 Task: Sort the products in the category "Homeopathic Care" by relevance.
Action: Mouse moved to (223, 107)
Screenshot: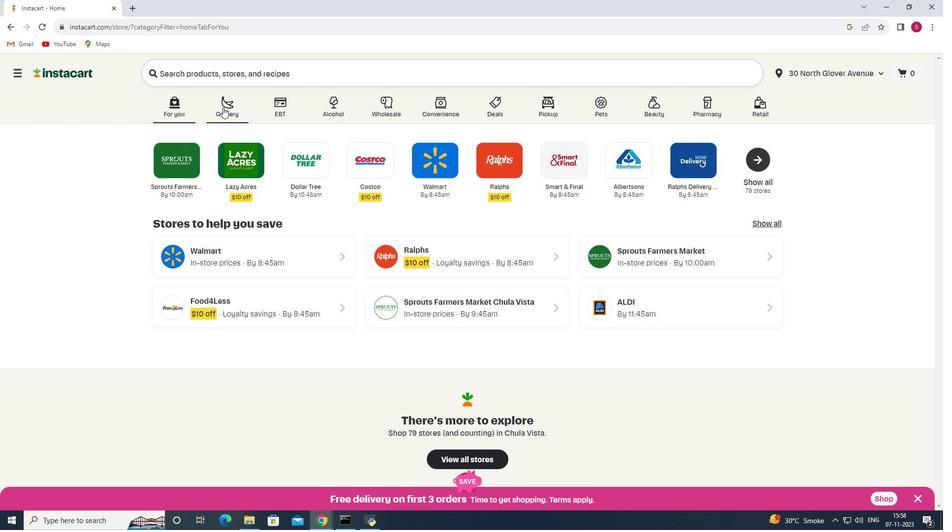 
Action: Mouse pressed left at (223, 107)
Screenshot: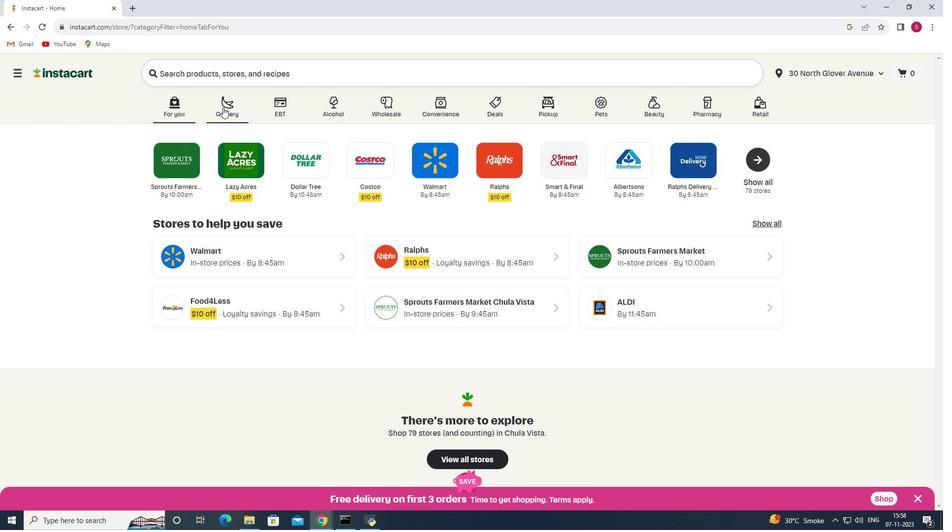 
Action: Mouse moved to (226, 280)
Screenshot: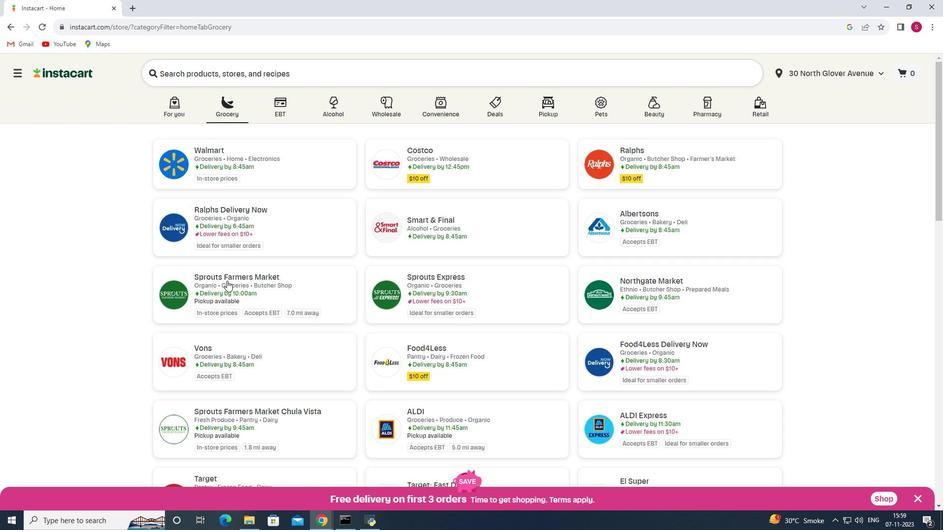 
Action: Mouse pressed left at (226, 280)
Screenshot: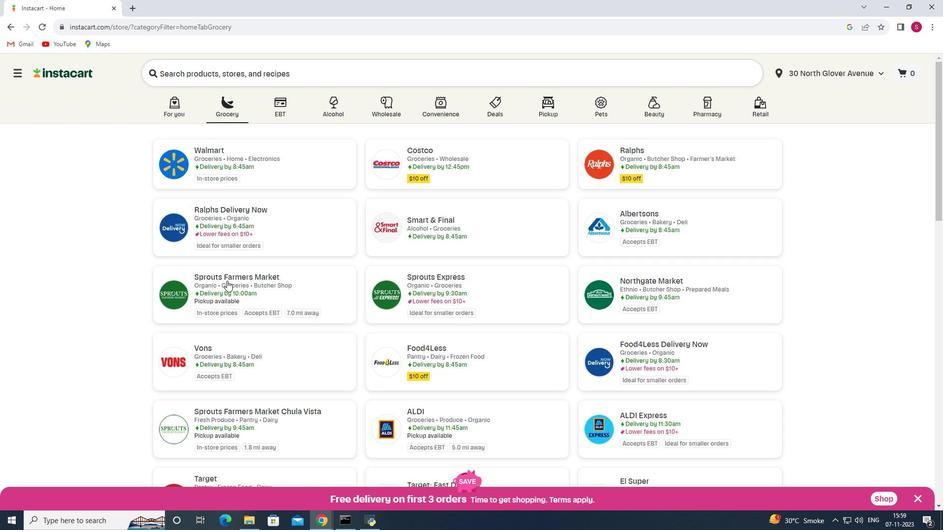 
Action: Mouse moved to (35, 285)
Screenshot: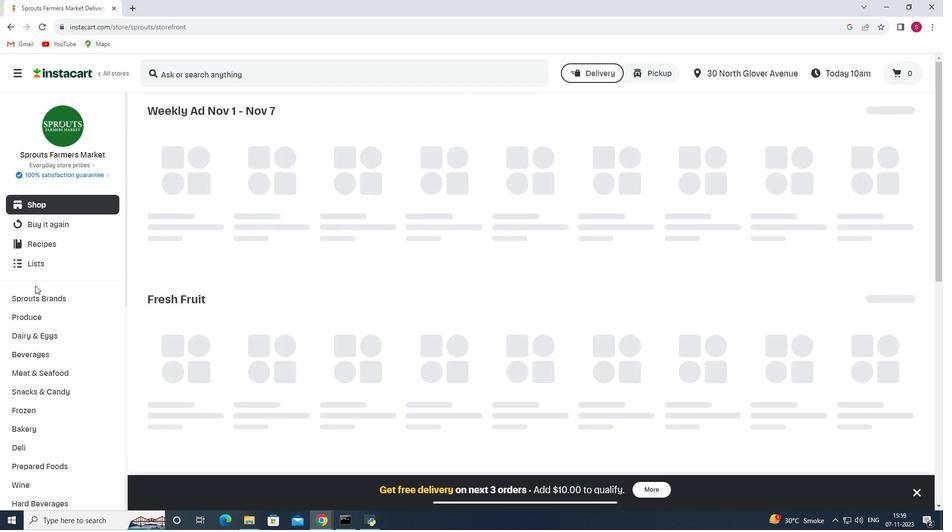 
Action: Mouse scrolled (35, 285) with delta (0, 0)
Screenshot: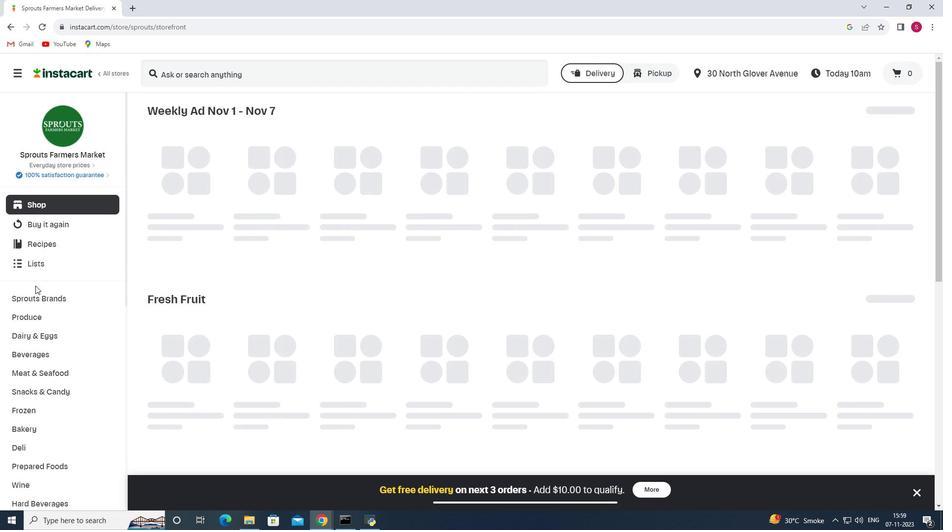 
Action: Mouse scrolled (35, 285) with delta (0, 0)
Screenshot: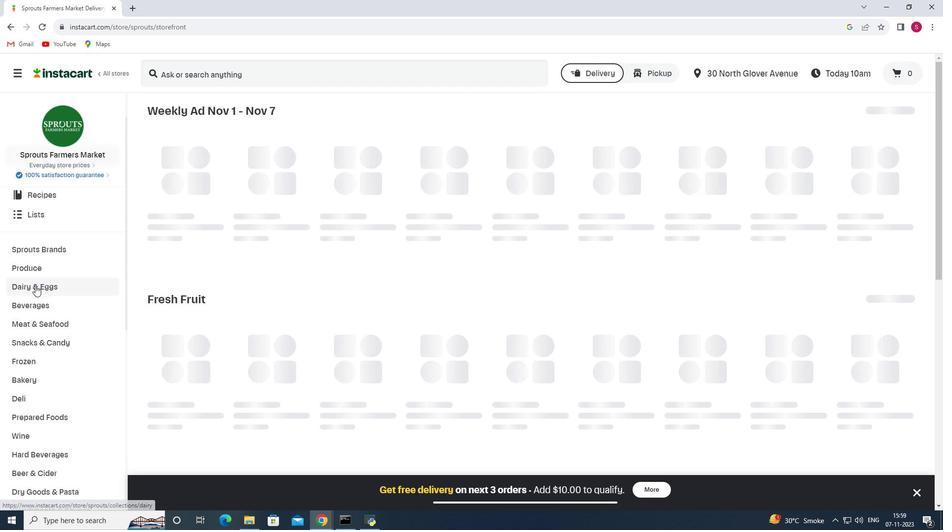 
Action: Mouse scrolled (35, 285) with delta (0, 0)
Screenshot: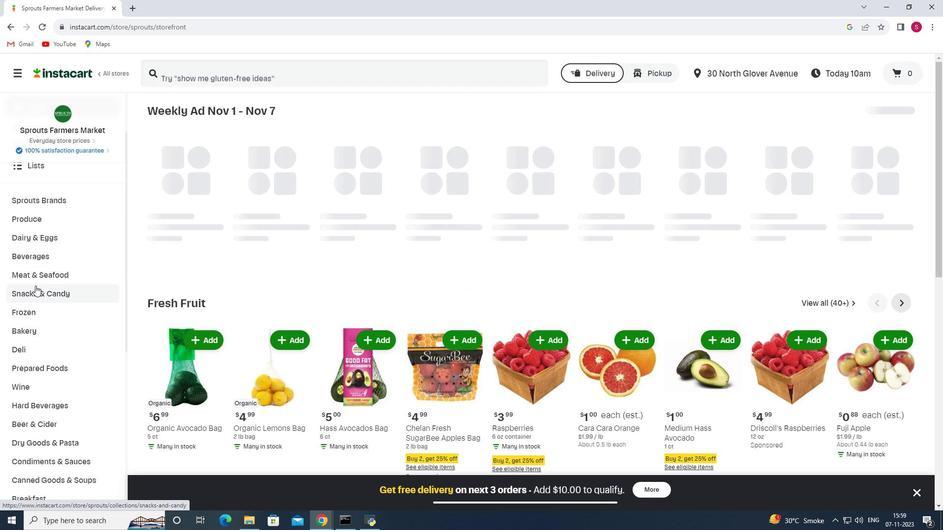 
Action: Mouse scrolled (35, 285) with delta (0, 0)
Screenshot: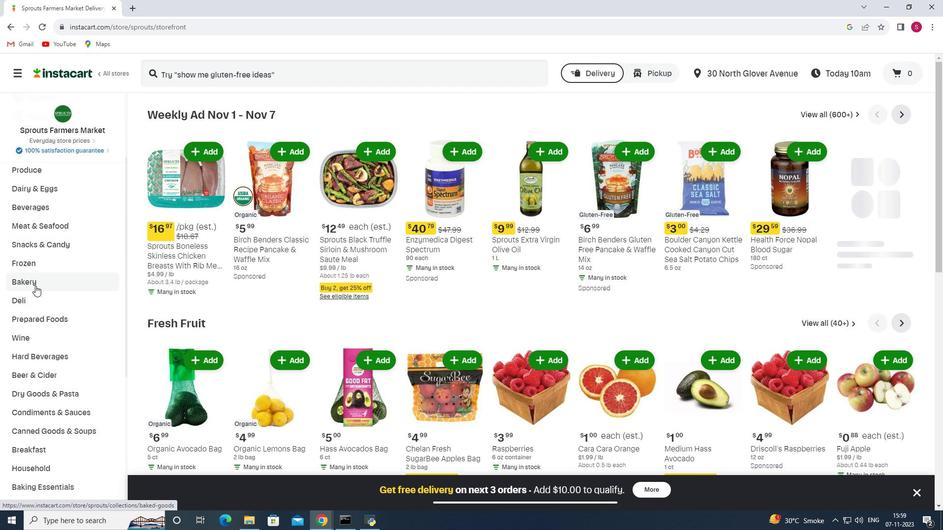 
Action: Mouse scrolled (35, 285) with delta (0, 0)
Screenshot: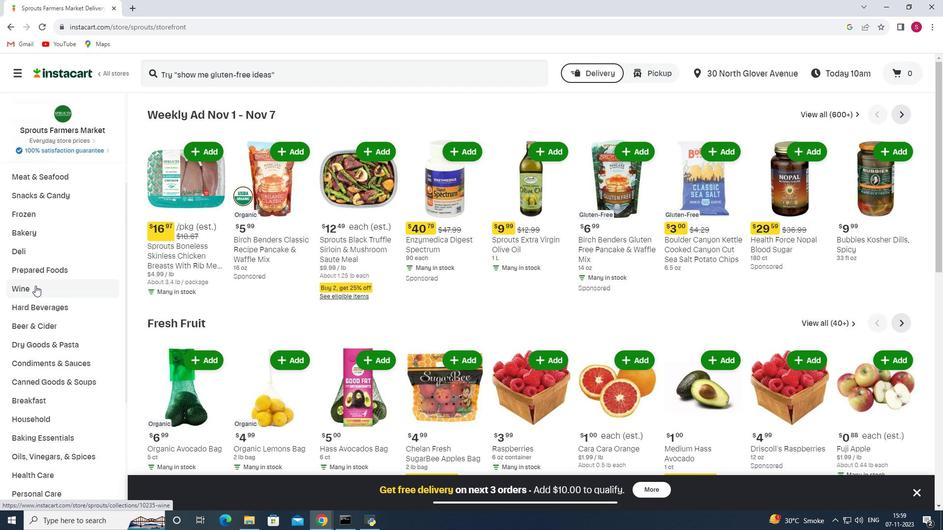 
Action: Mouse scrolled (35, 285) with delta (0, 0)
Screenshot: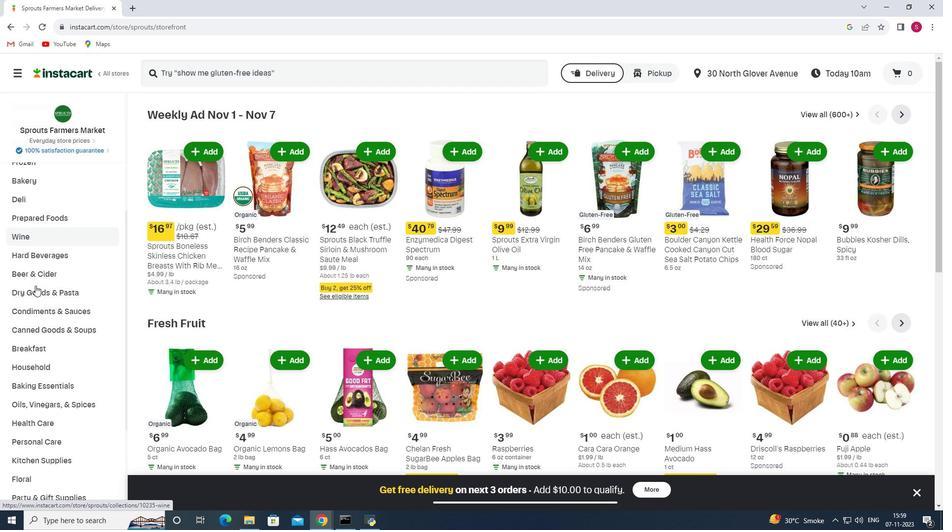
Action: Mouse scrolled (35, 285) with delta (0, 0)
Screenshot: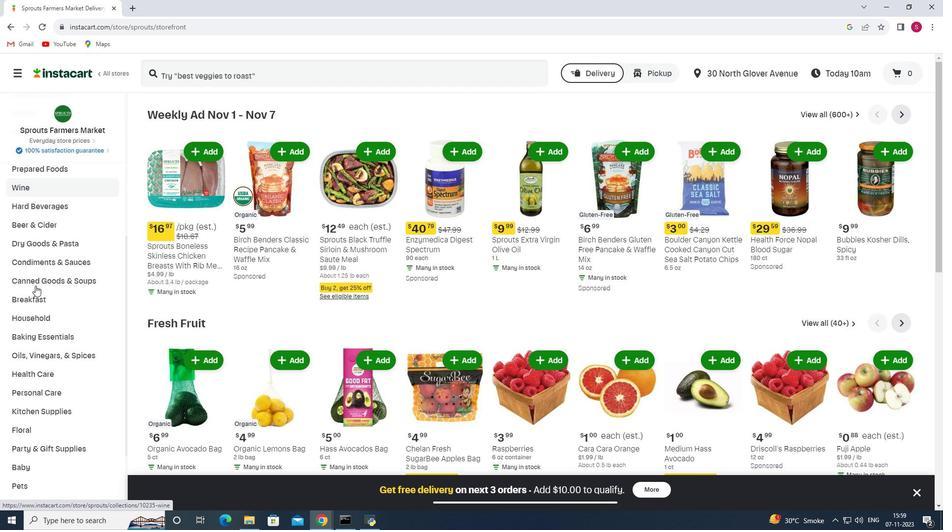 
Action: Mouse scrolled (35, 285) with delta (0, 0)
Screenshot: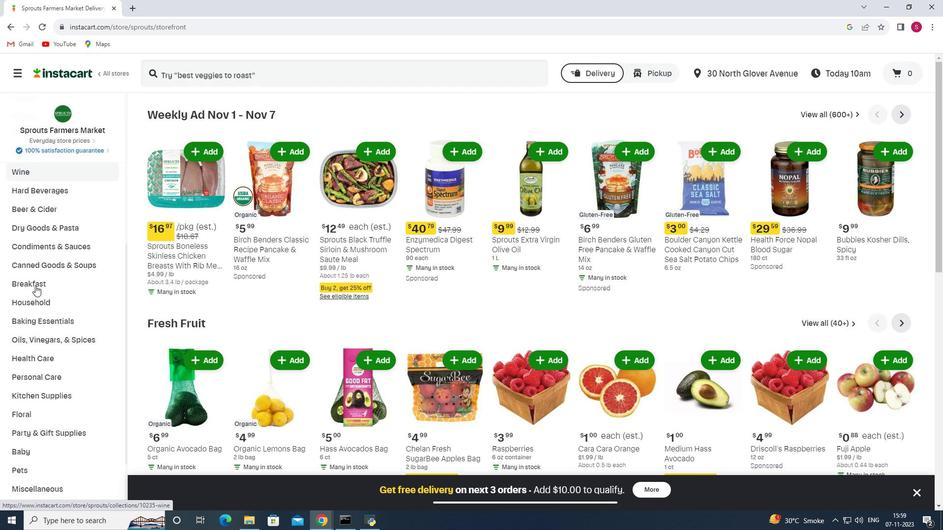 
Action: Mouse moved to (36, 284)
Screenshot: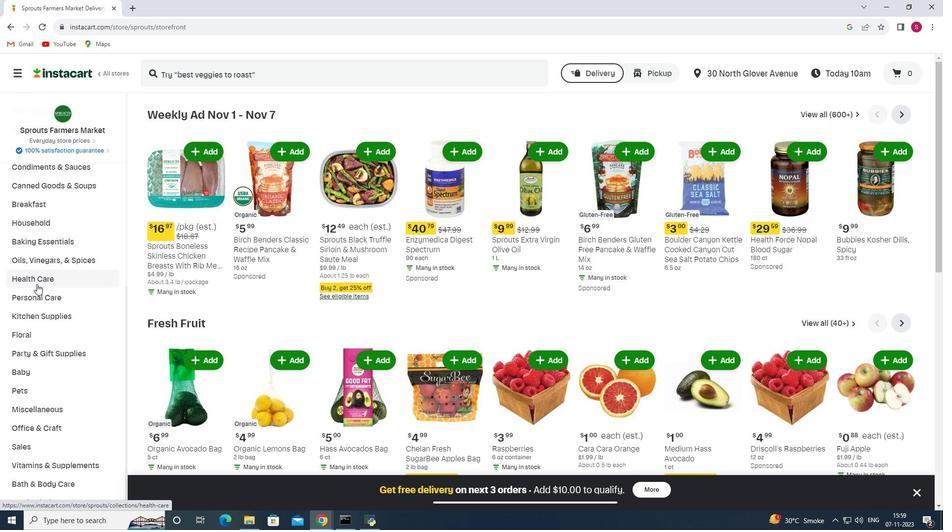 
Action: Mouse pressed left at (36, 284)
Screenshot: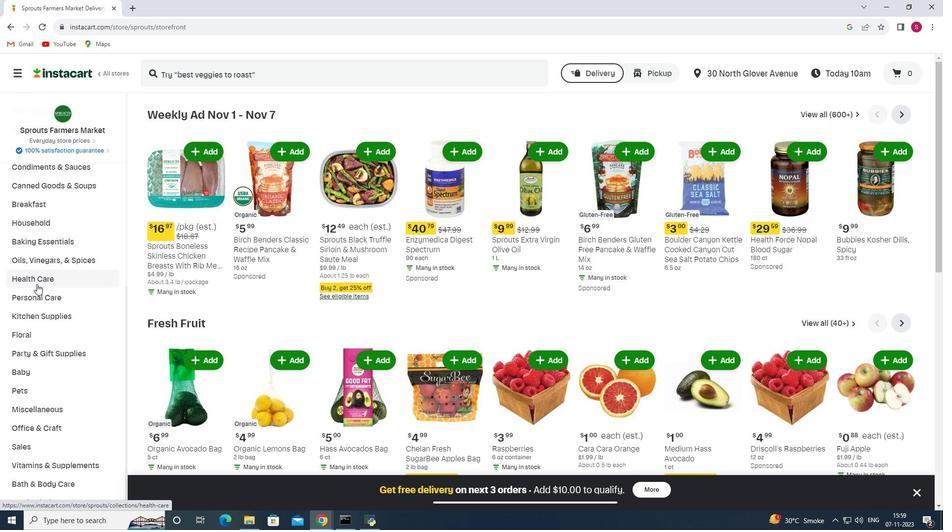 
Action: Mouse moved to (351, 137)
Screenshot: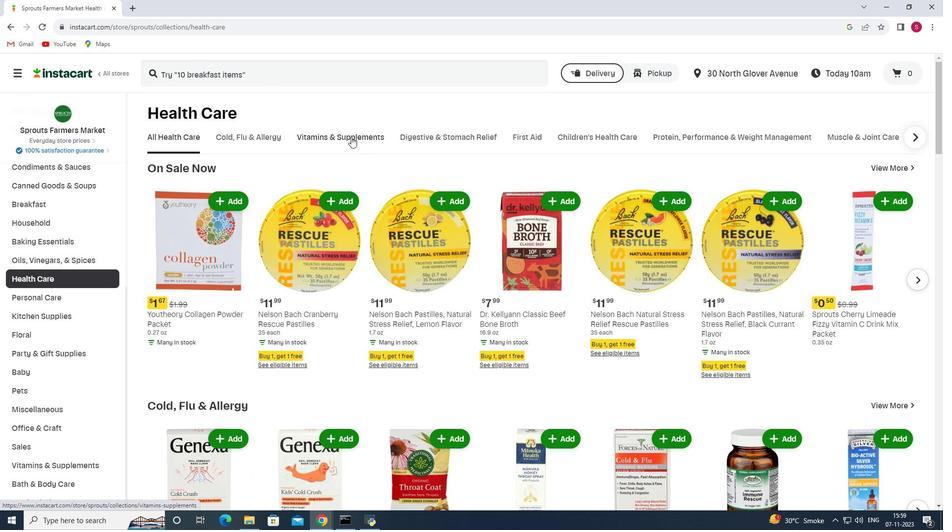 
Action: Mouse pressed left at (351, 137)
Screenshot: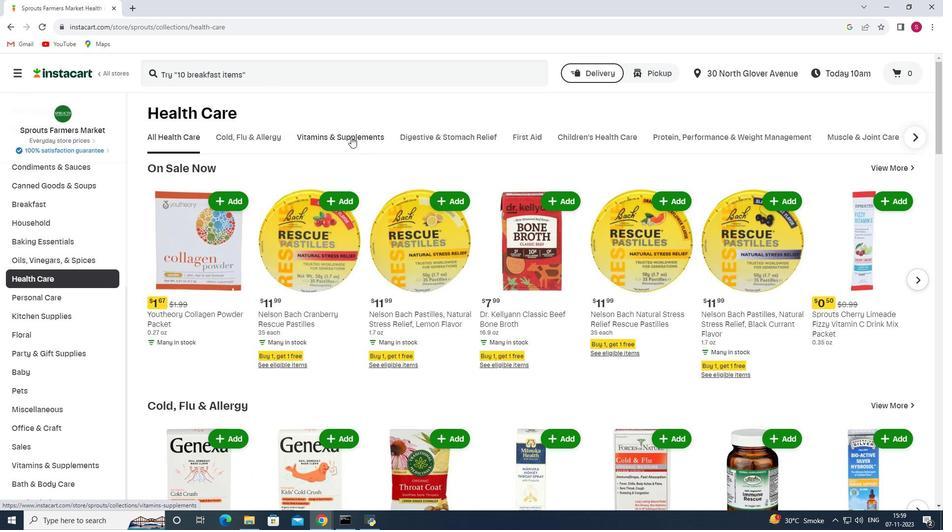 
Action: Mouse moved to (770, 178)
Screenshot: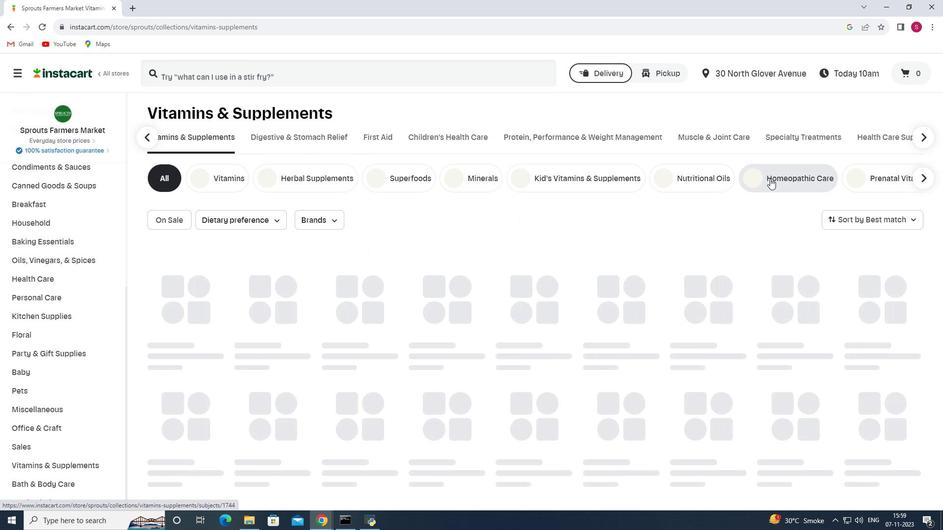 
Action: Mouse pressed left at (770, 178)
Screenshot: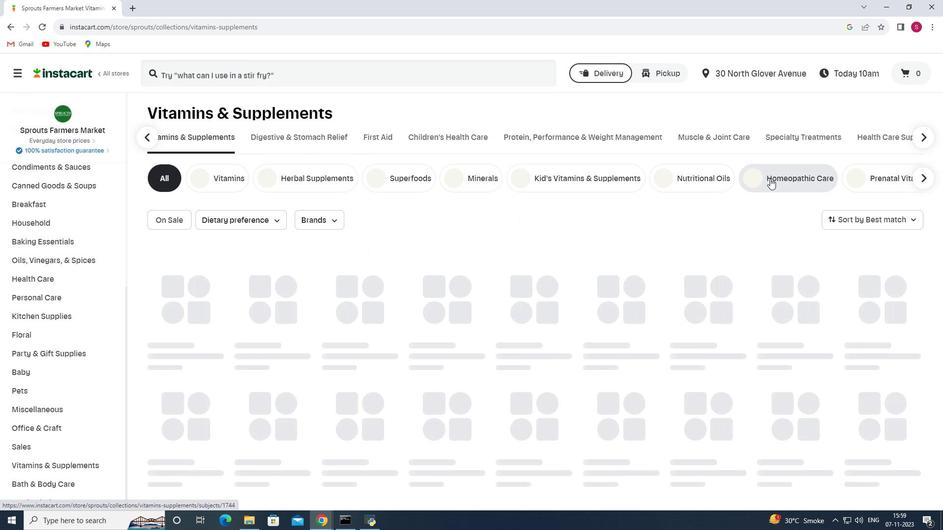 
Action: Mouse moved to (870, 221)
Screenshot: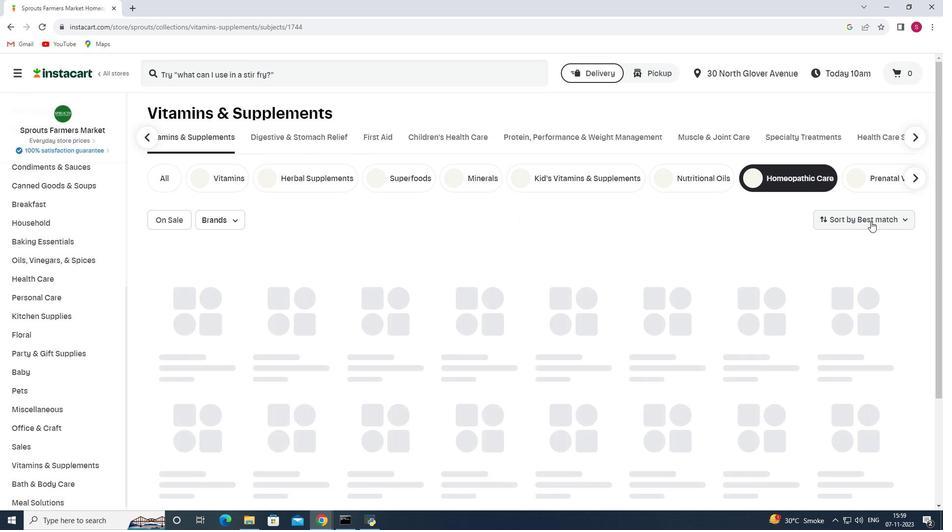 
Action: Mouse pressed left at (870, 221)
Screenshot: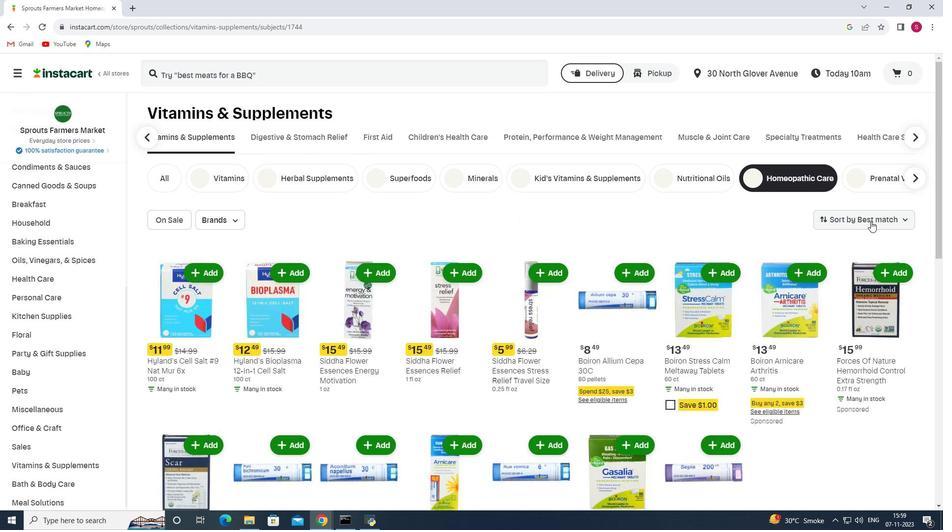 
Action: Mouse moved to (849, 364)
Screenshot: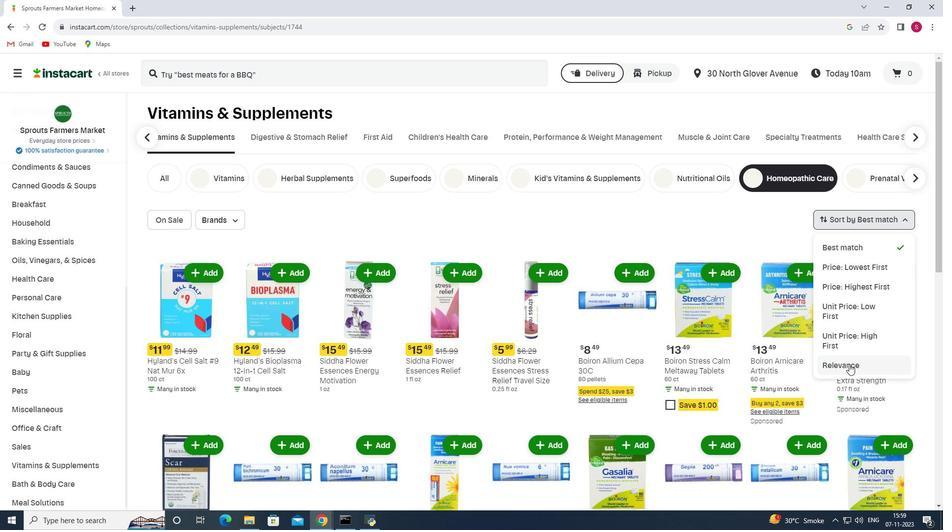 
Action: Mouse pressed left at (849, 364)
Screenshot: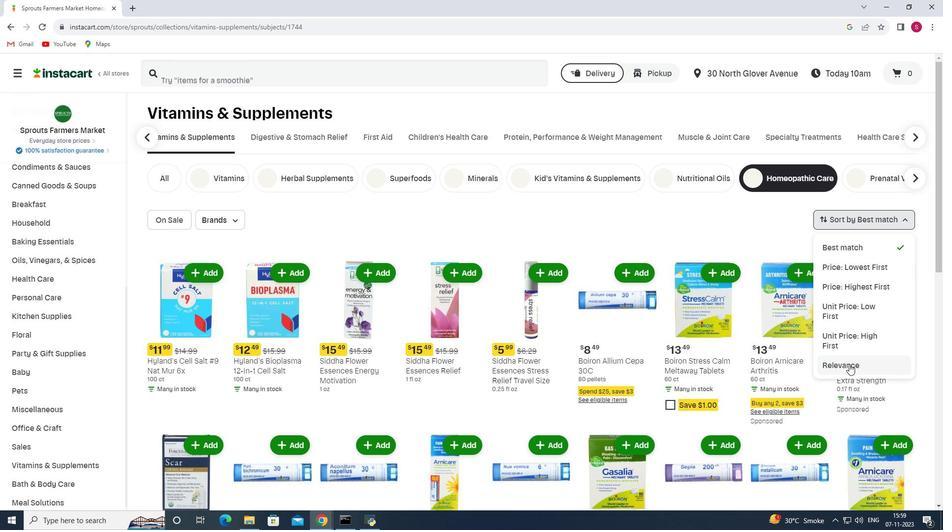 
Action: Mouse moved to (846, 364)
Screenshot: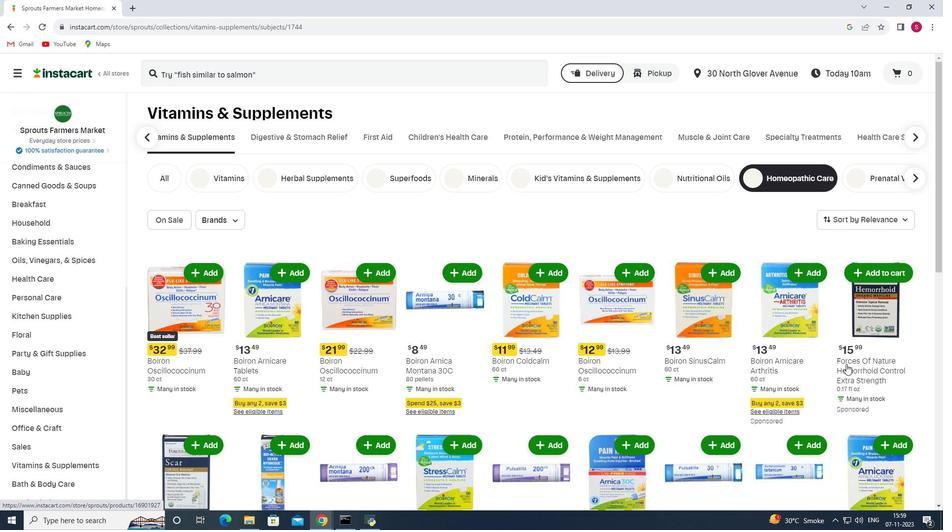 
